 Task: Filter the marketplace by the "Mobile" category.
Action: Mouse pressed left at (160, 118)
Screenshot: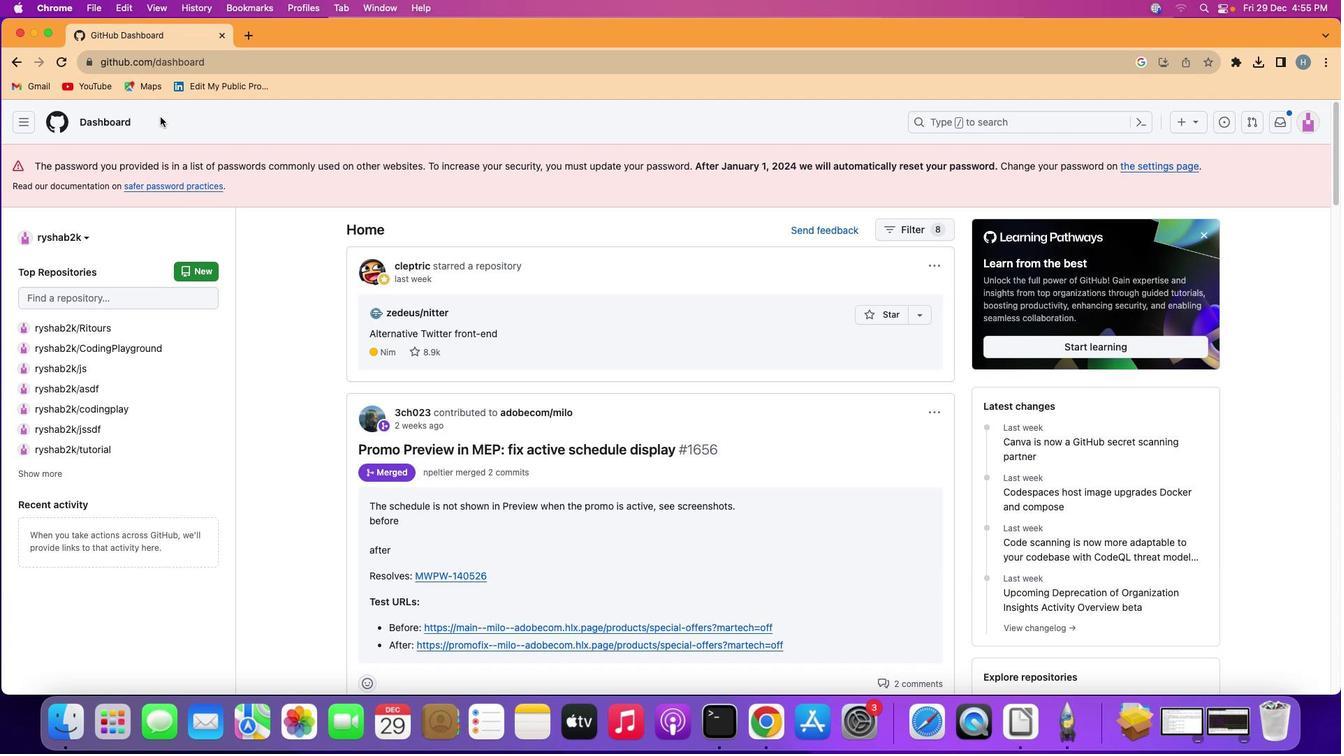 
Action: Mouse moved to (37, 115)
Screenshot: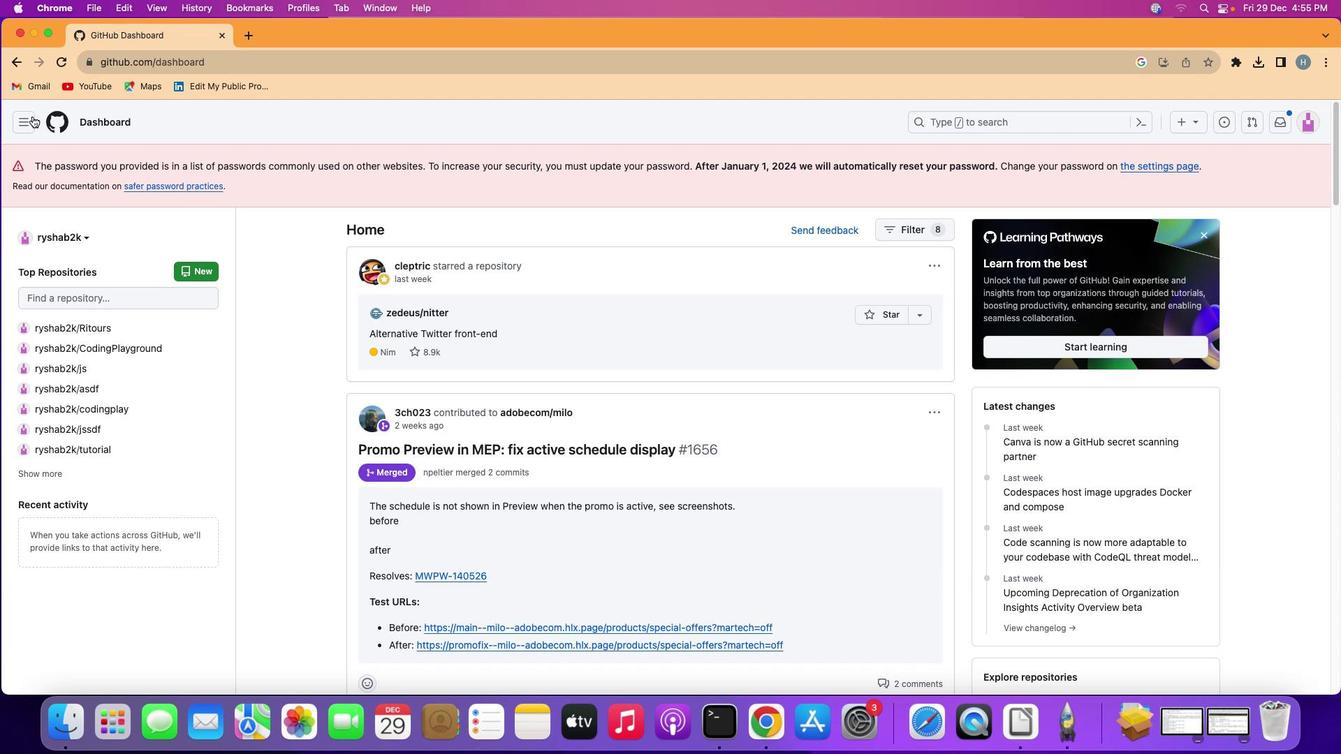 
Action: Mouse pressed left at (37, 115)
Screenshot: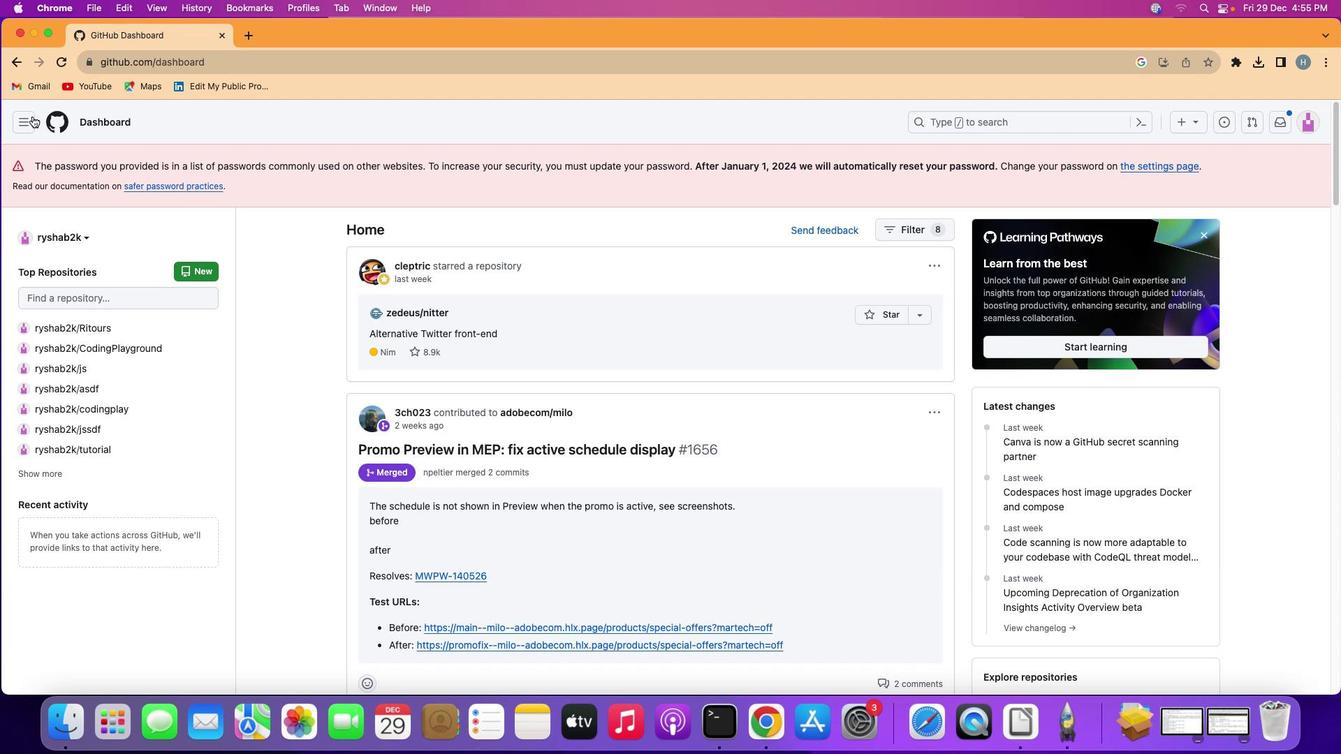 
Action: Mouse moved to (32, 116)
Screenshot: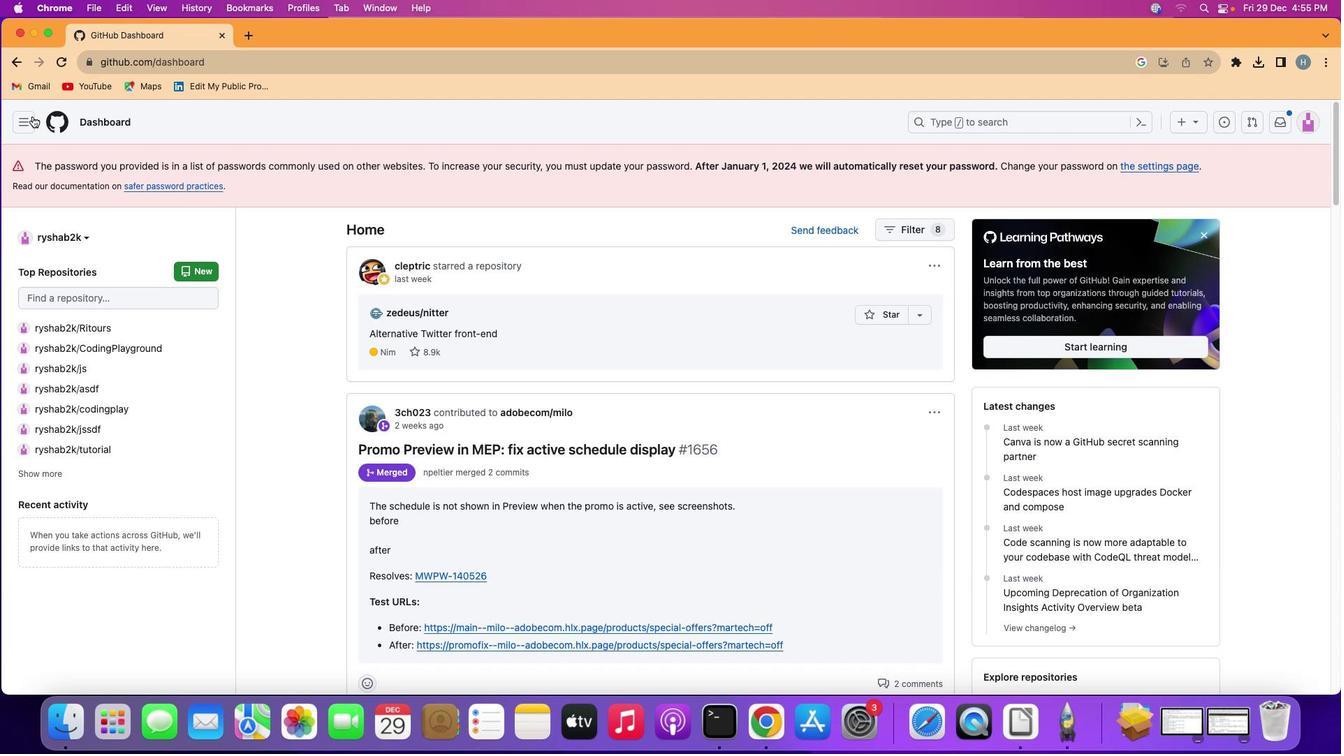 
Action: Mouse pressed left at (32, 116)
Screenshot: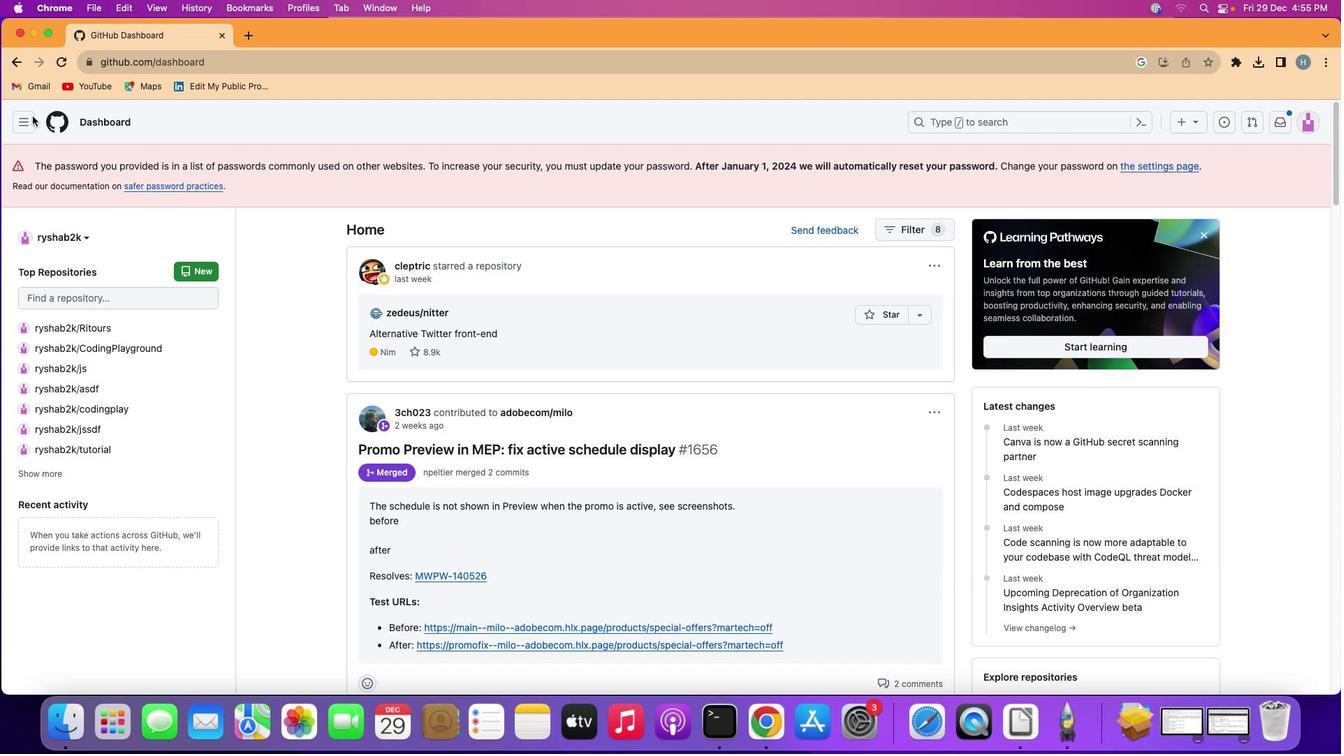 
Action: Mouse moved to (120, 322)
Screenshot: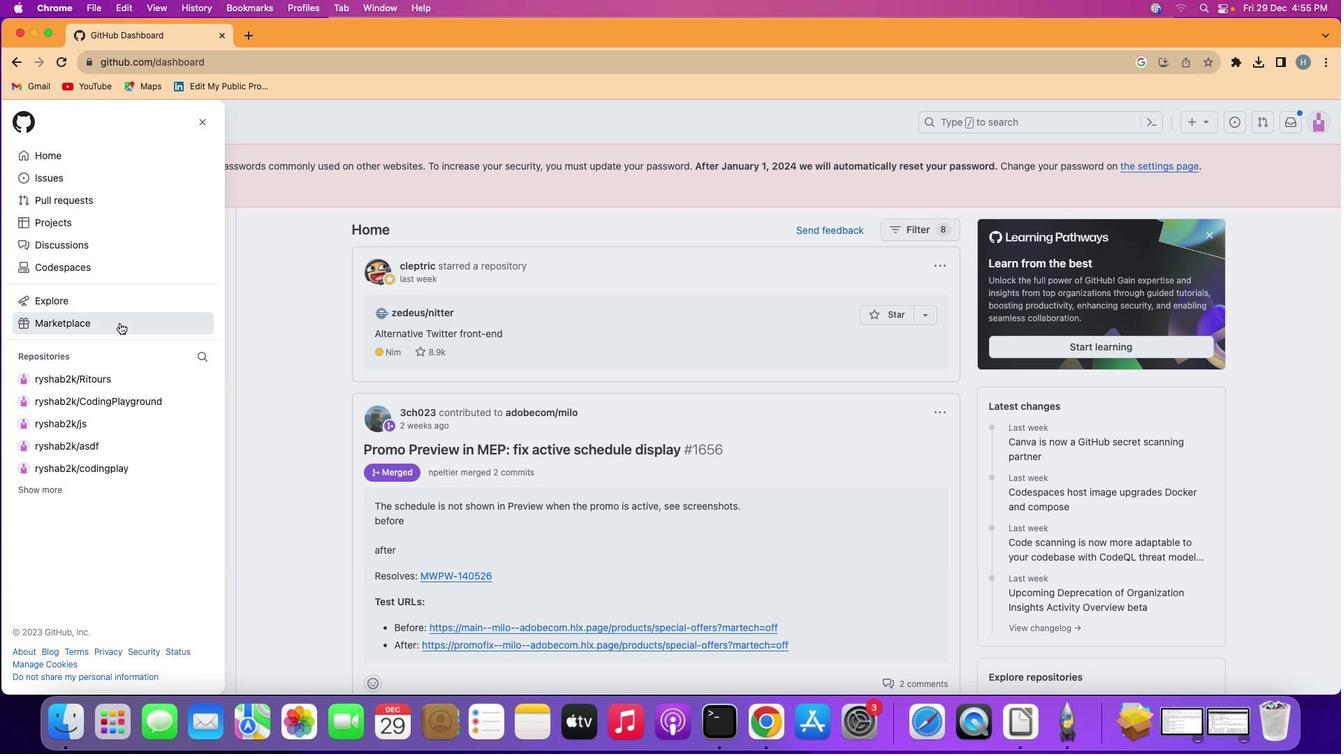 
Action: Mouse pressed left at (120, 322)
Screenshot: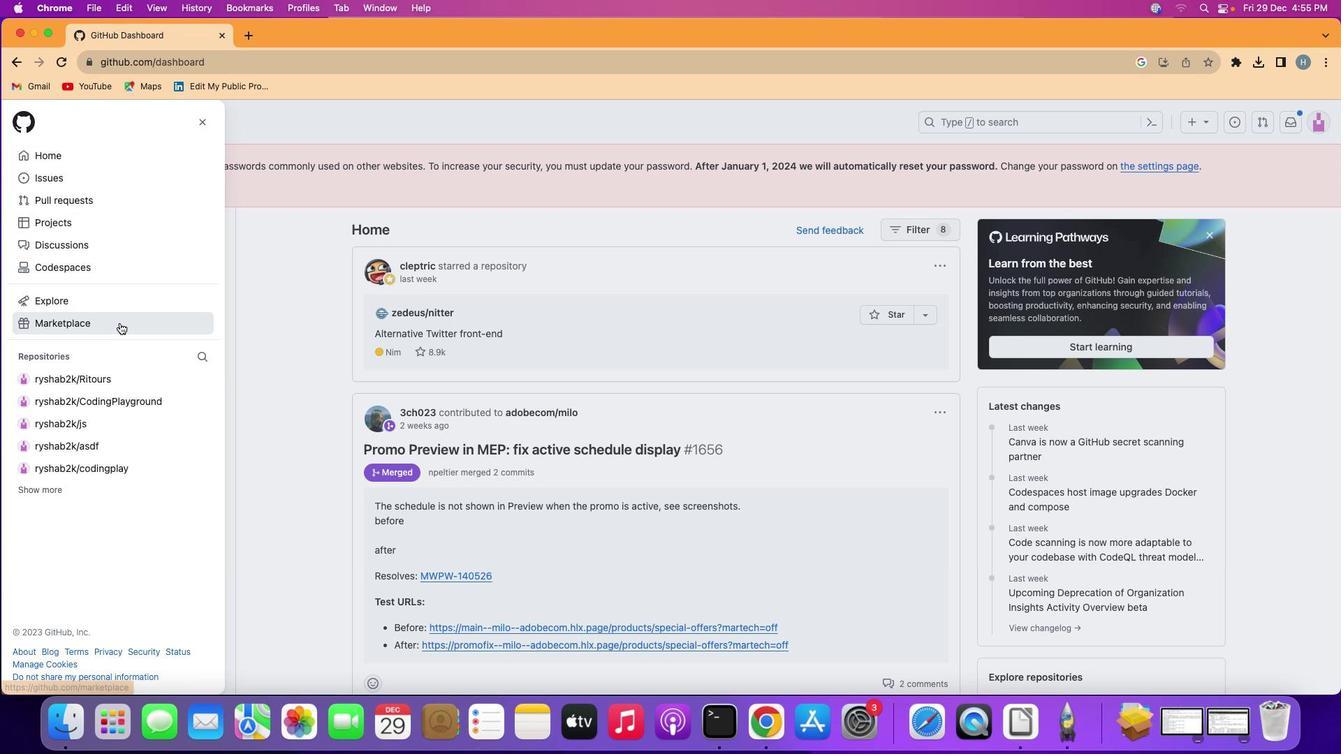 
Action: Mouse moved to (423, 534)
Screenshot: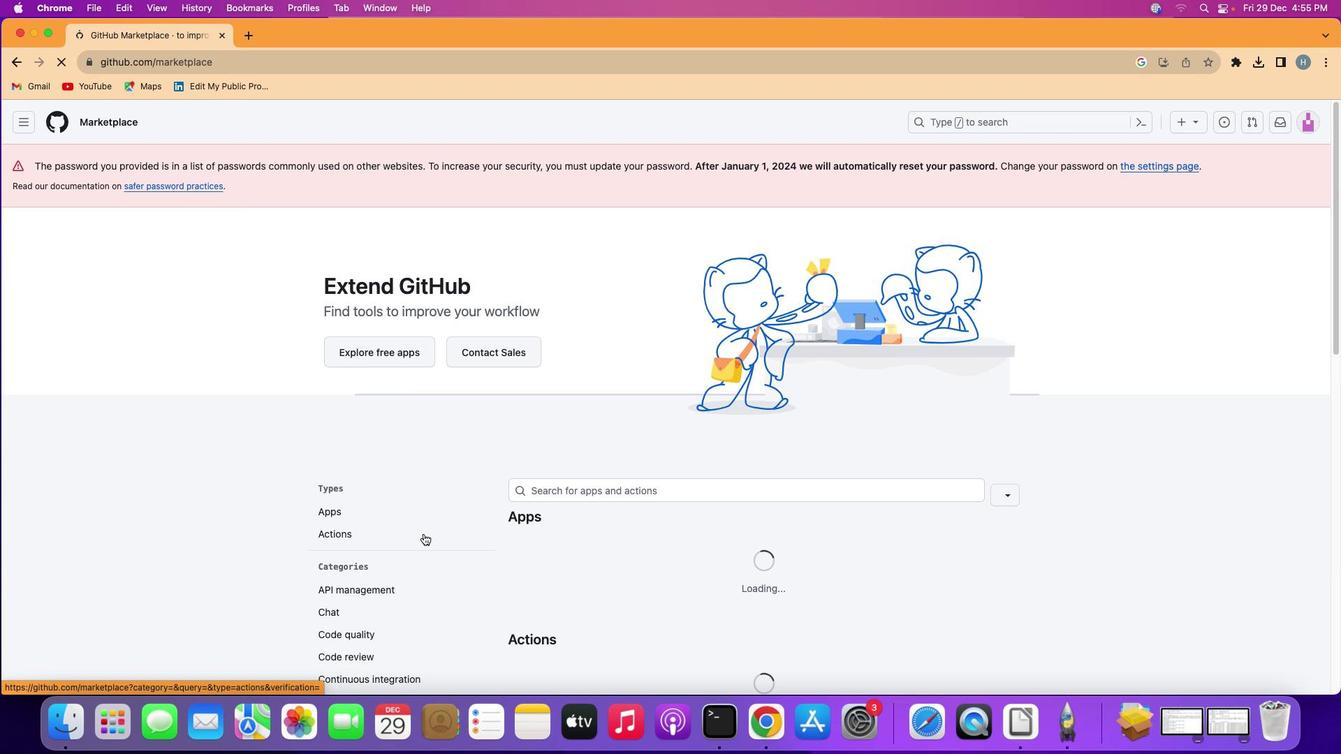 
Action: Mouse scrolled (423, 534) with delta (0, 0)
Screenshot: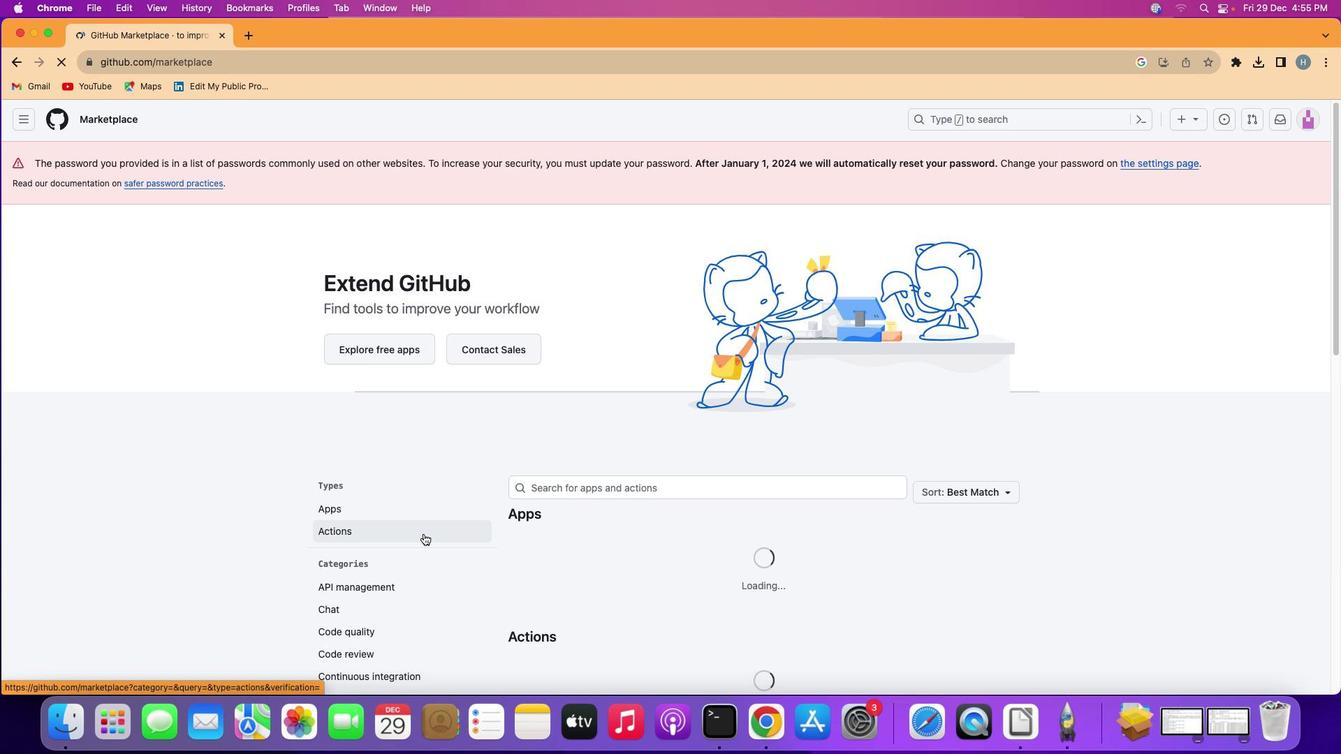 
Action: Mouse scrolled (423, 534) with delta (0, 0)
Screenshot: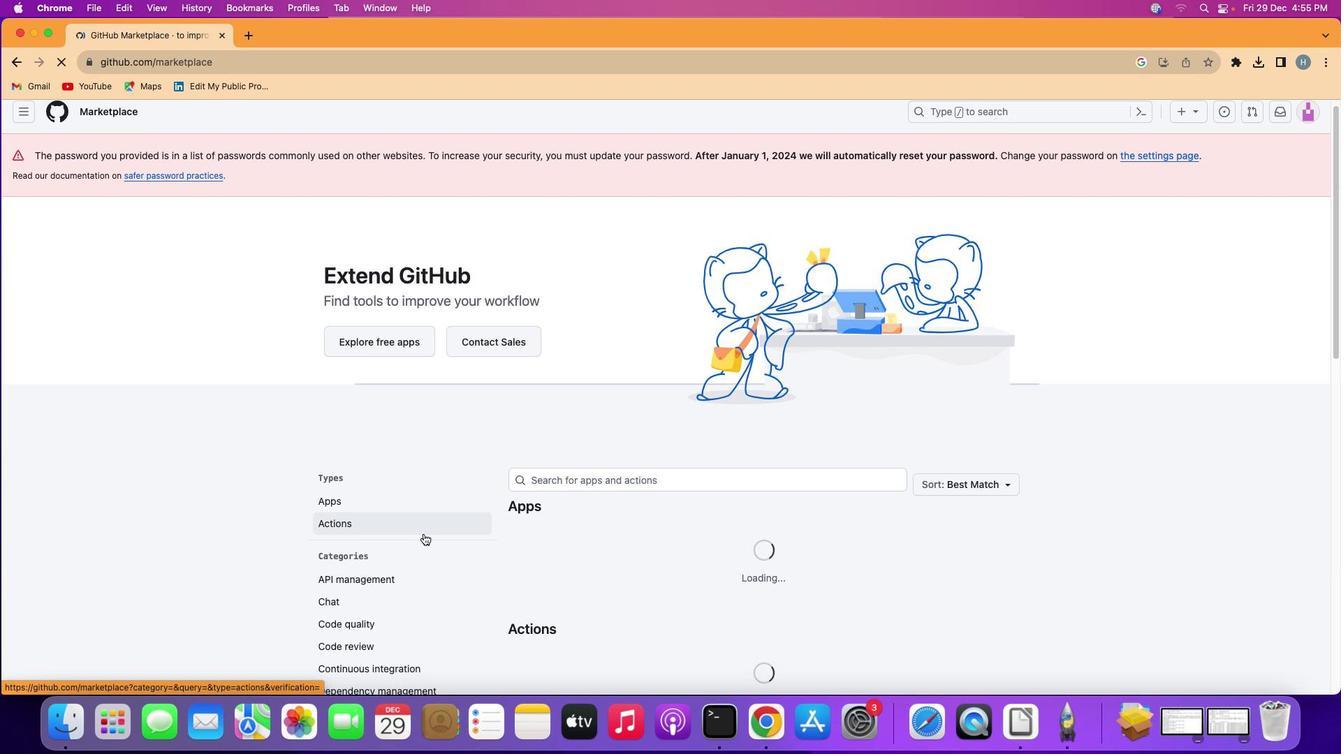 
Action: Mouse scrolled (423, 534) with delta (0, -1)
Screenshot: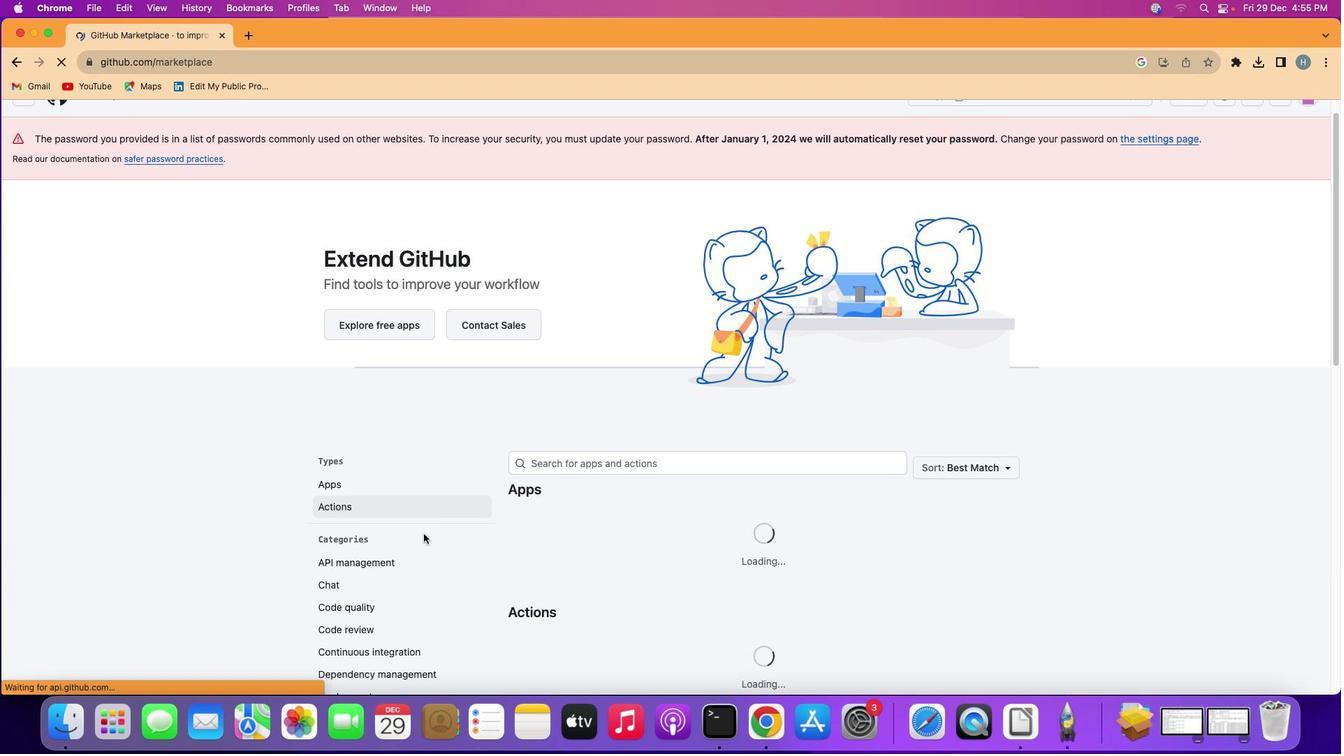
Action: Mouse scrolled (423, 534) with delta (0, -2)
Screenshot: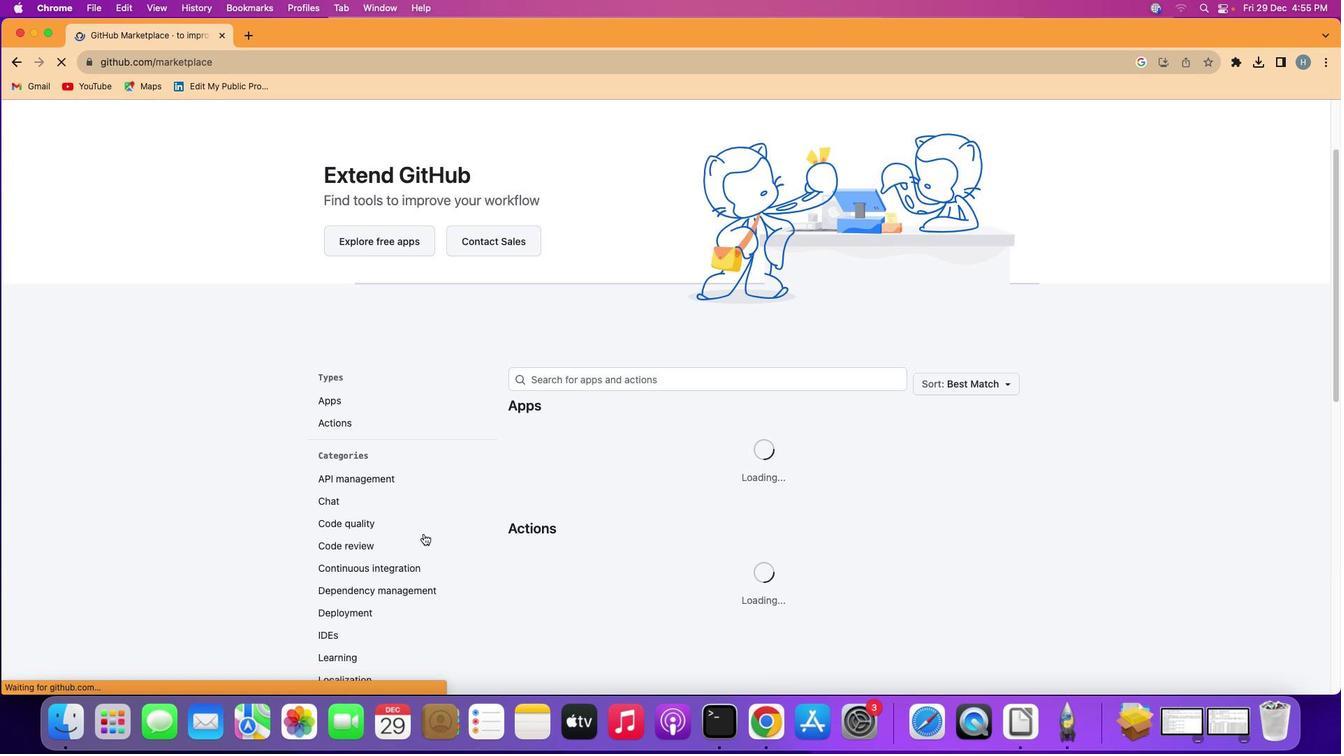
Action: Mouse scrolled (423, 534) with delta (0, -2)
Screenshot: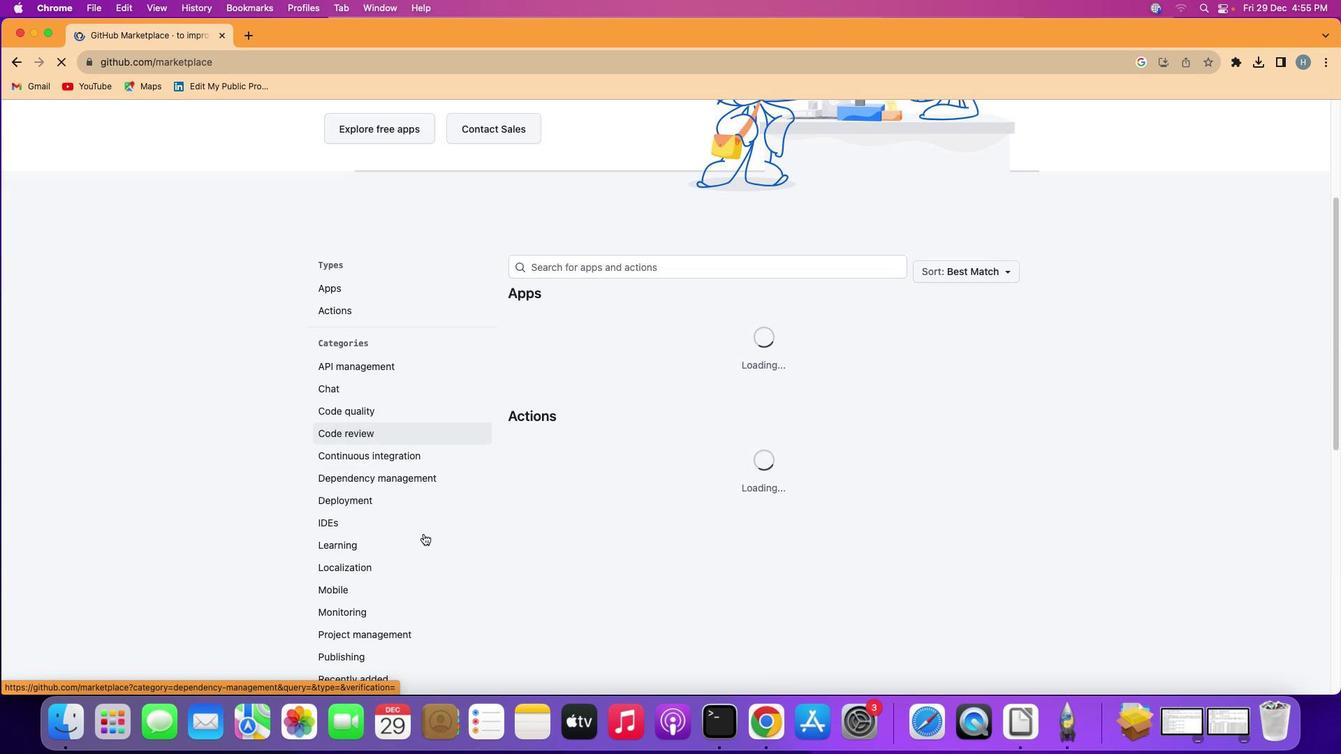 
Action: Mouse scrolled (423, 534) with delta (0, 0)
Screenshot: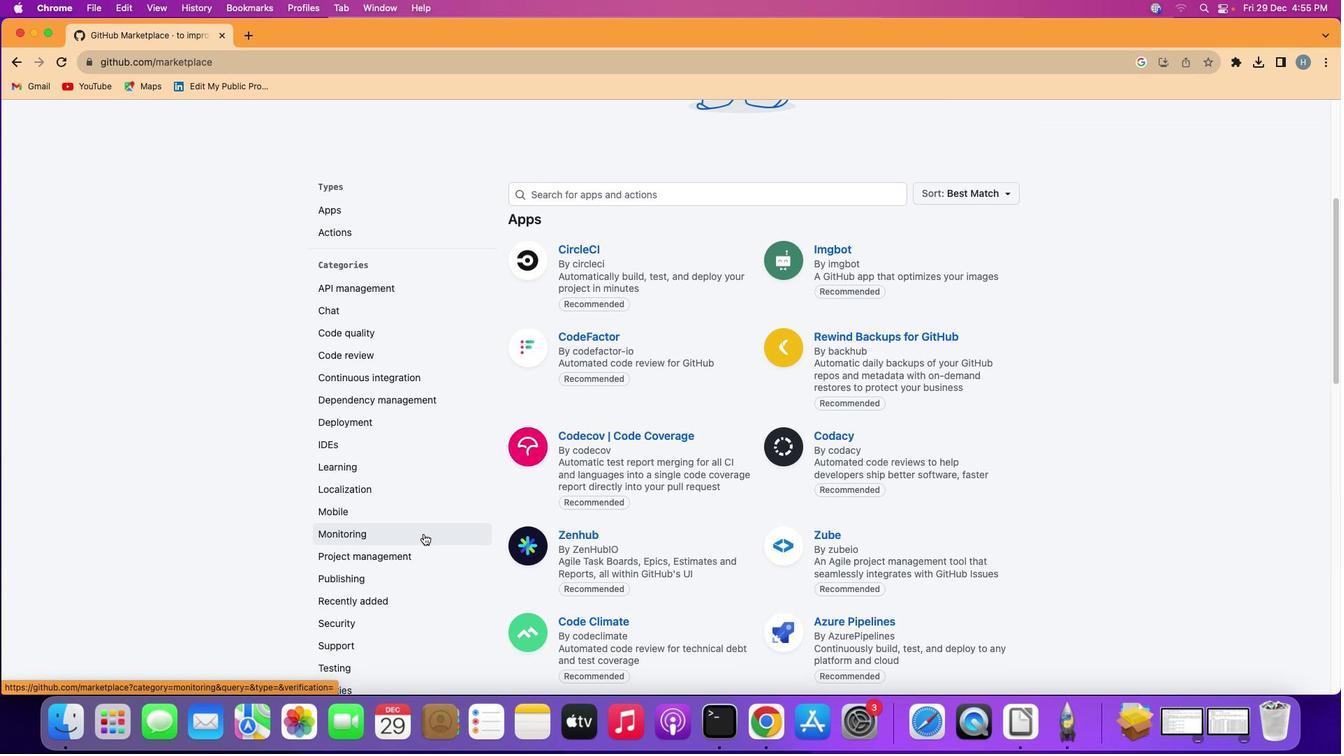 
Action: Mouse scrolled (423, 534) with delta (0, 0)
Screenshot: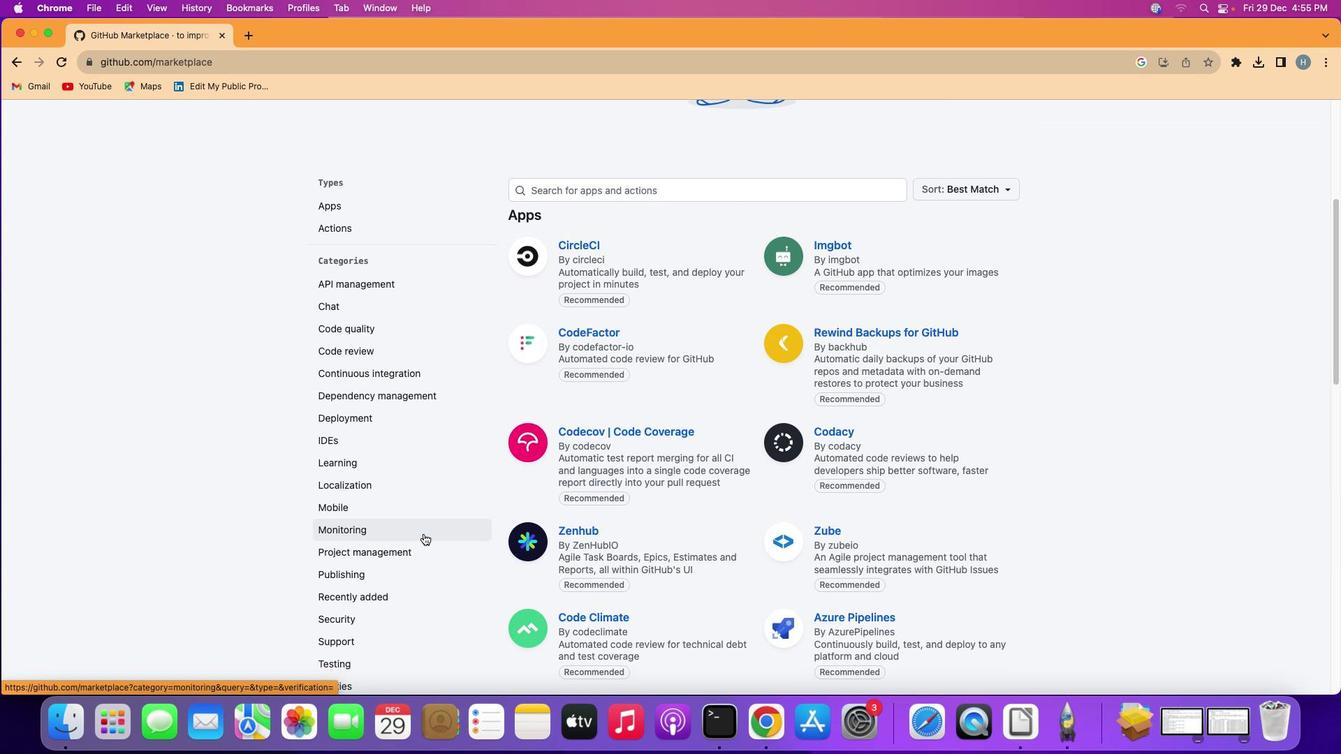 
Action: Mouse scrolled (423, 534) with delta (0, 0)
Screenshot: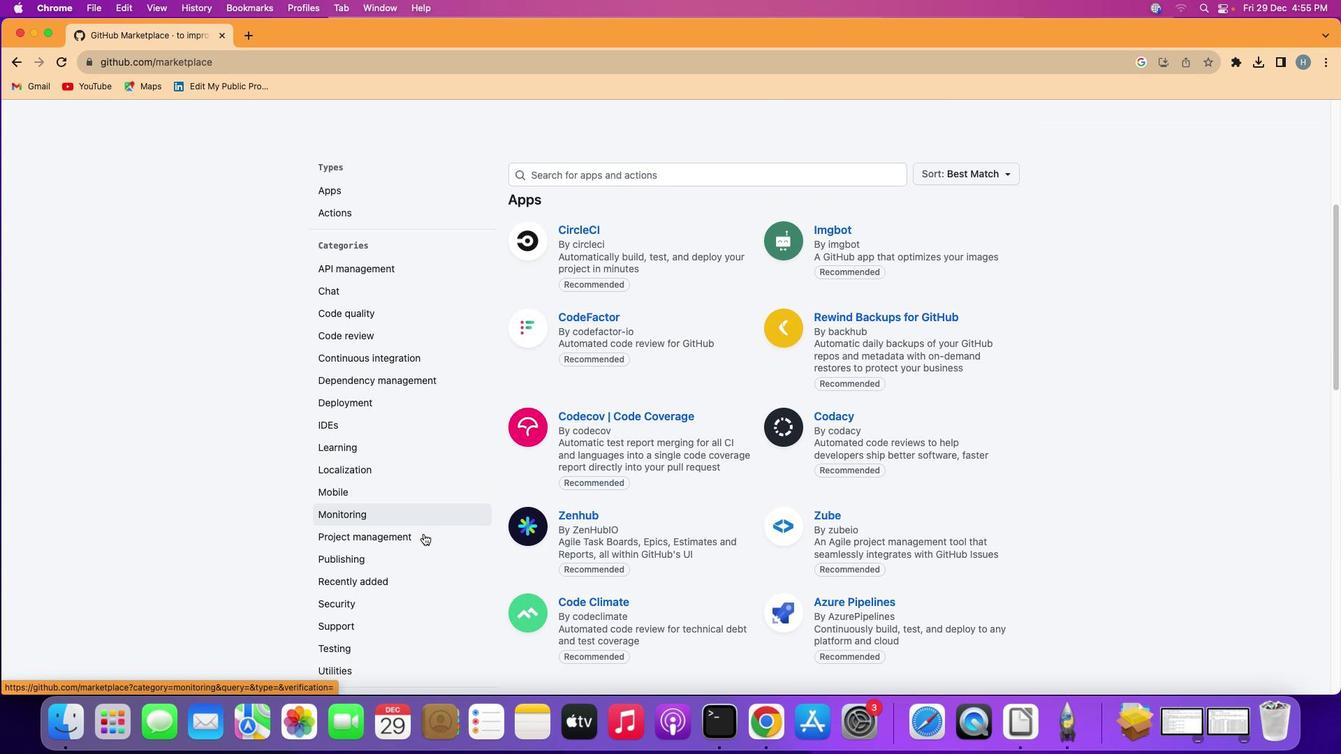 
Action: Mouse scrolled (423, 534) with delta (0, 0)
Screenshot: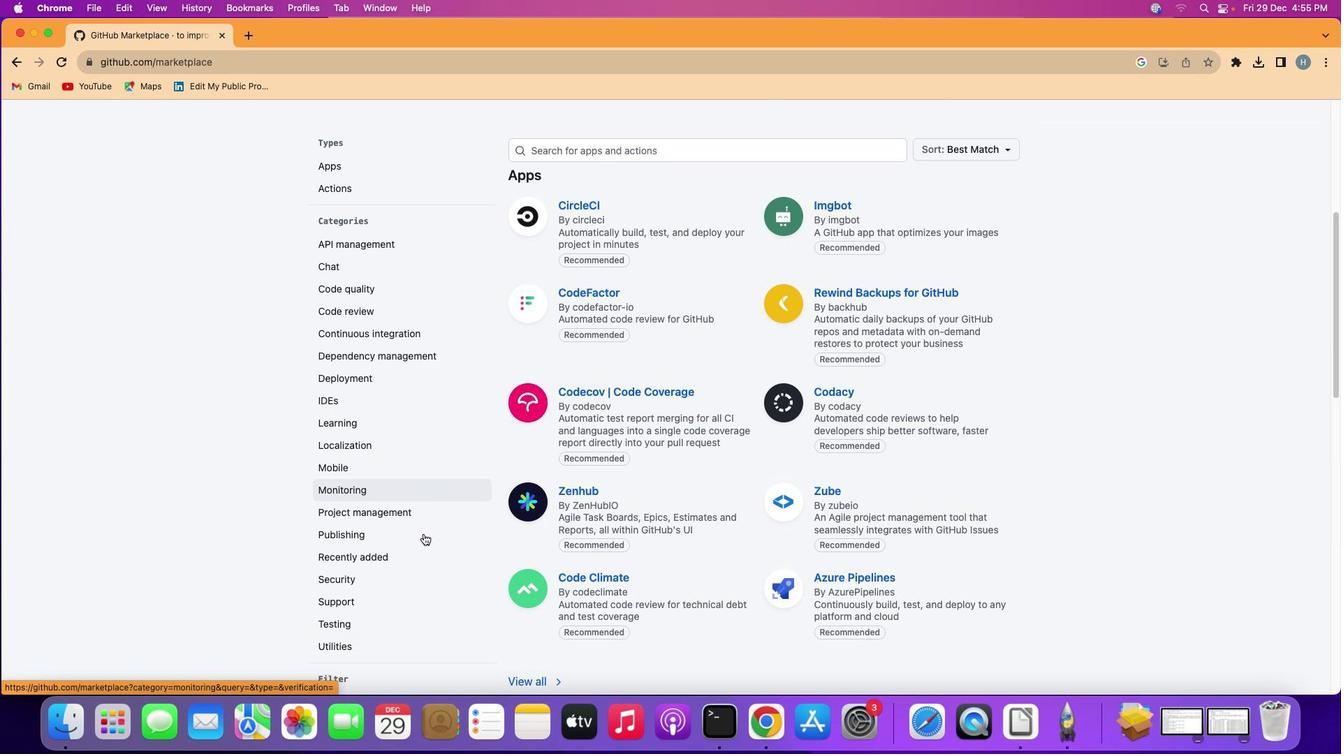 
Action: Mouse moved to (417, 446)
Screenshot: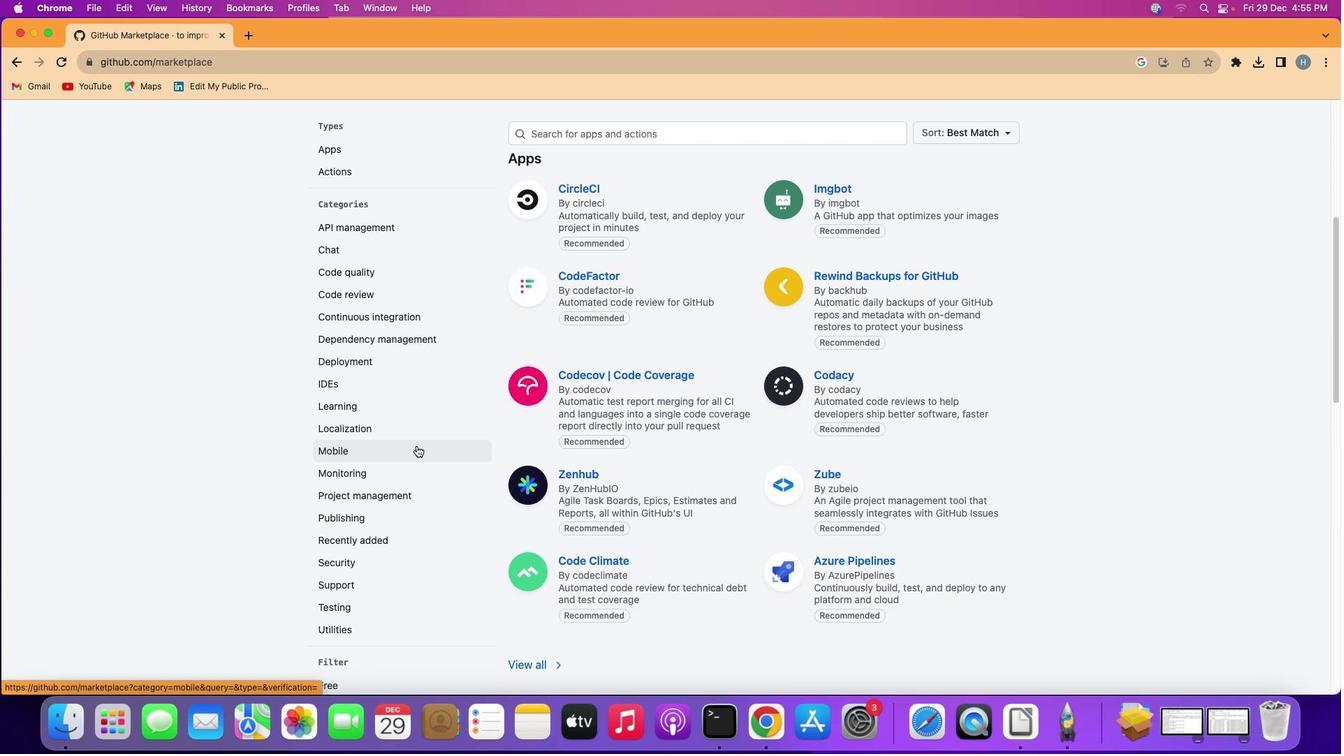 
Action: Mouse pressed left at (417, 446)
Screenshot: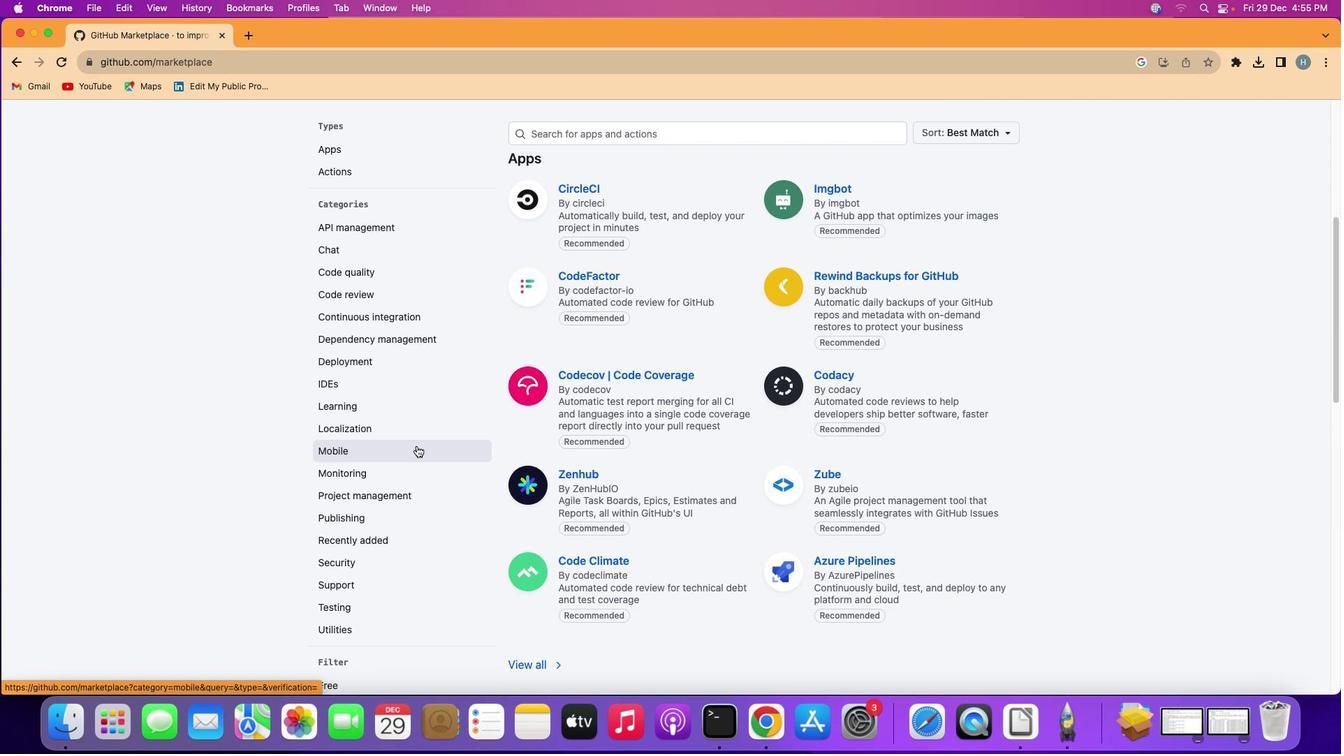 
Action: Mouse moved to (512, 459)
Screenshot: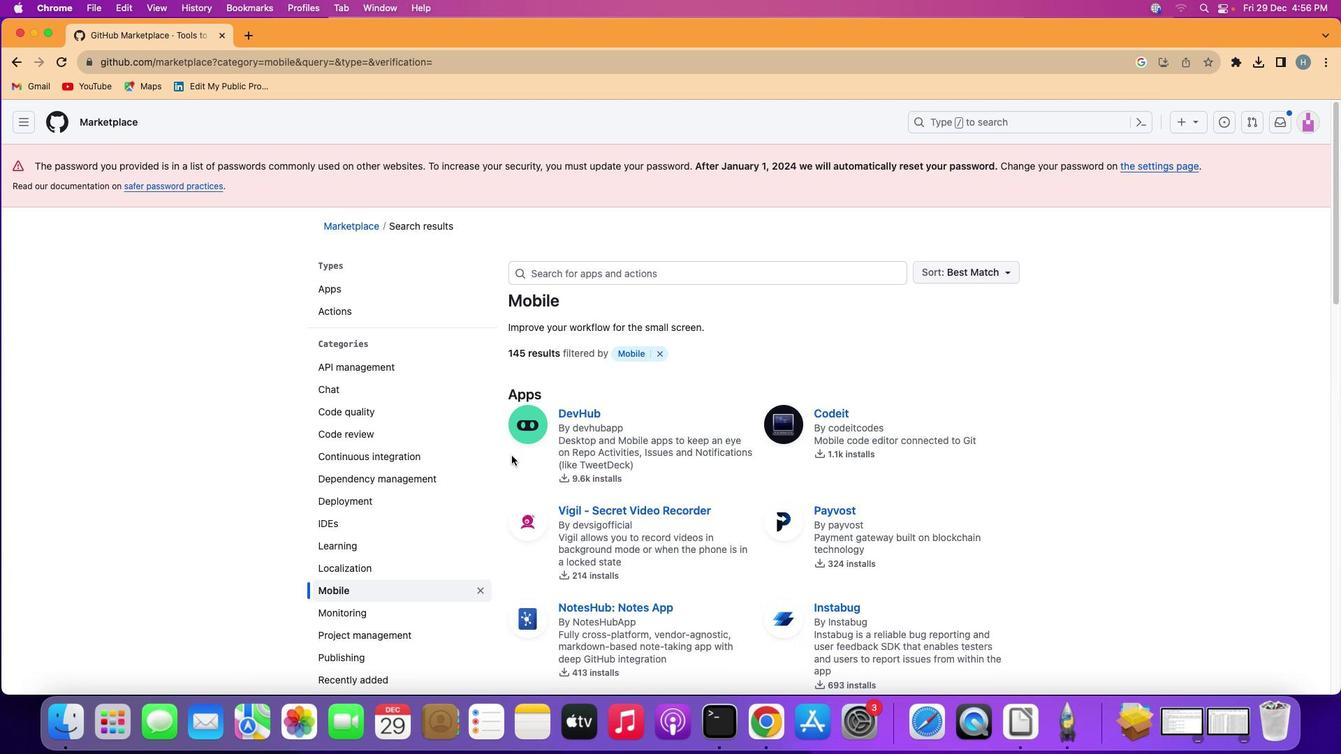 
